 Task: Create in the project Whiteboard and in the Backlog issue 'Integrate a new push notification feature into an existing mobile application to increase user engagement and retention' a child issue 'Code optimization for low-latency image processing', and assign it to team member softage.2@softage.net.
Action: Mouse moved to (584, 350)
Screenshot: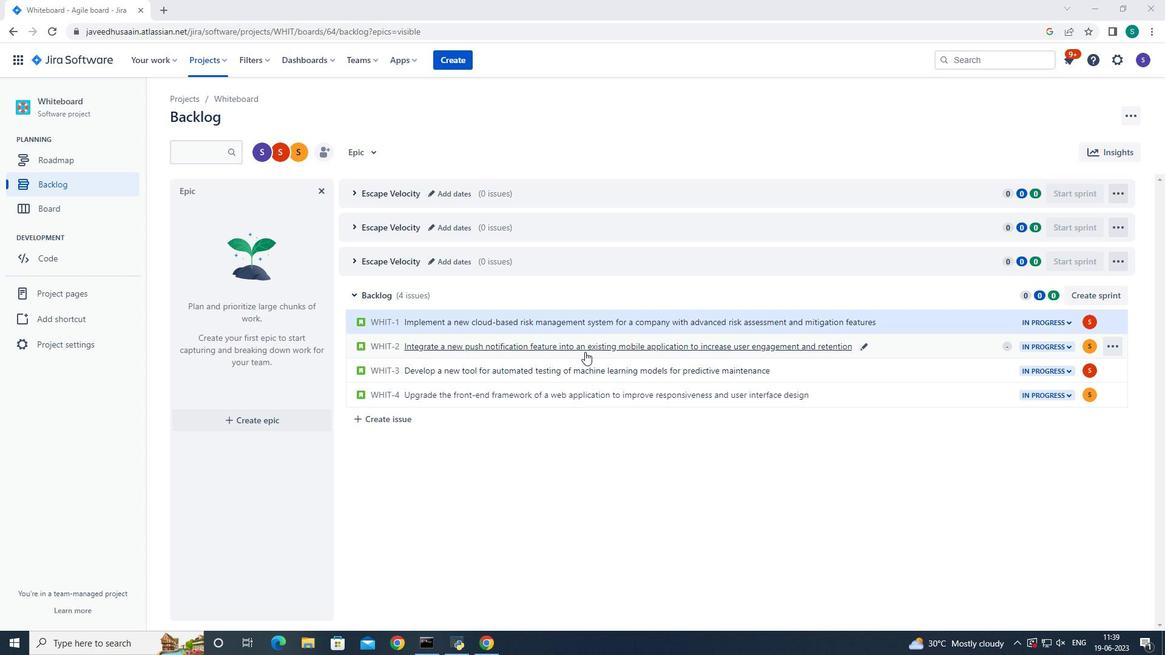 
Action: Mouse pressed left at (584, 350)
Screenshot: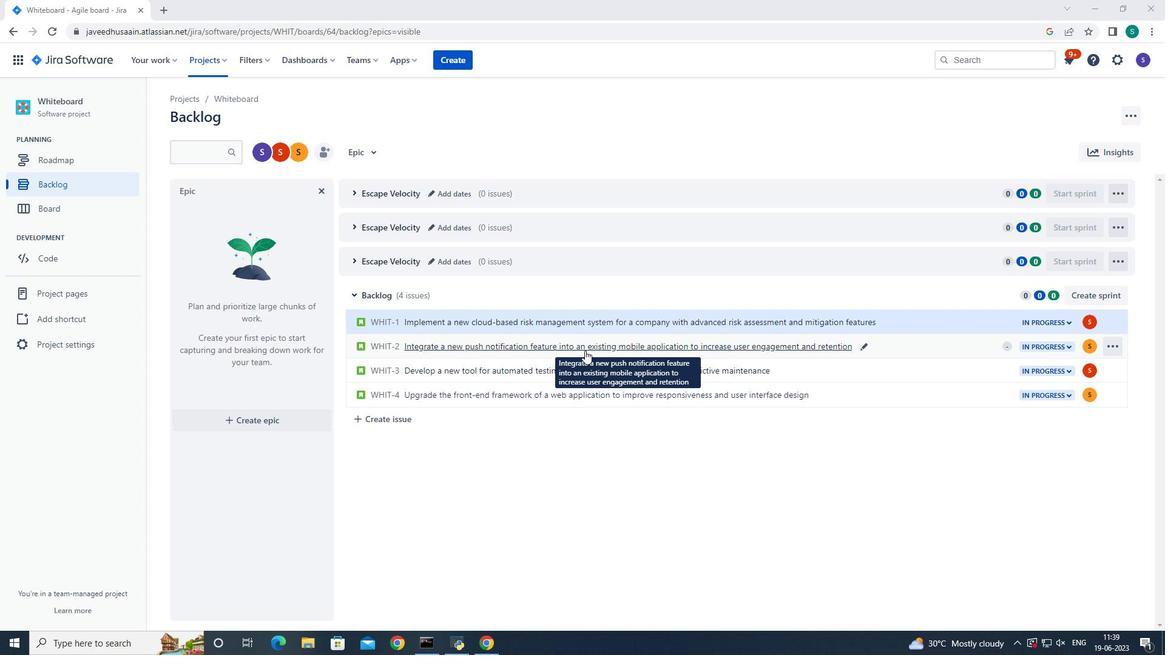 
Action: Mouse moved to (953, 292)
Screenshot: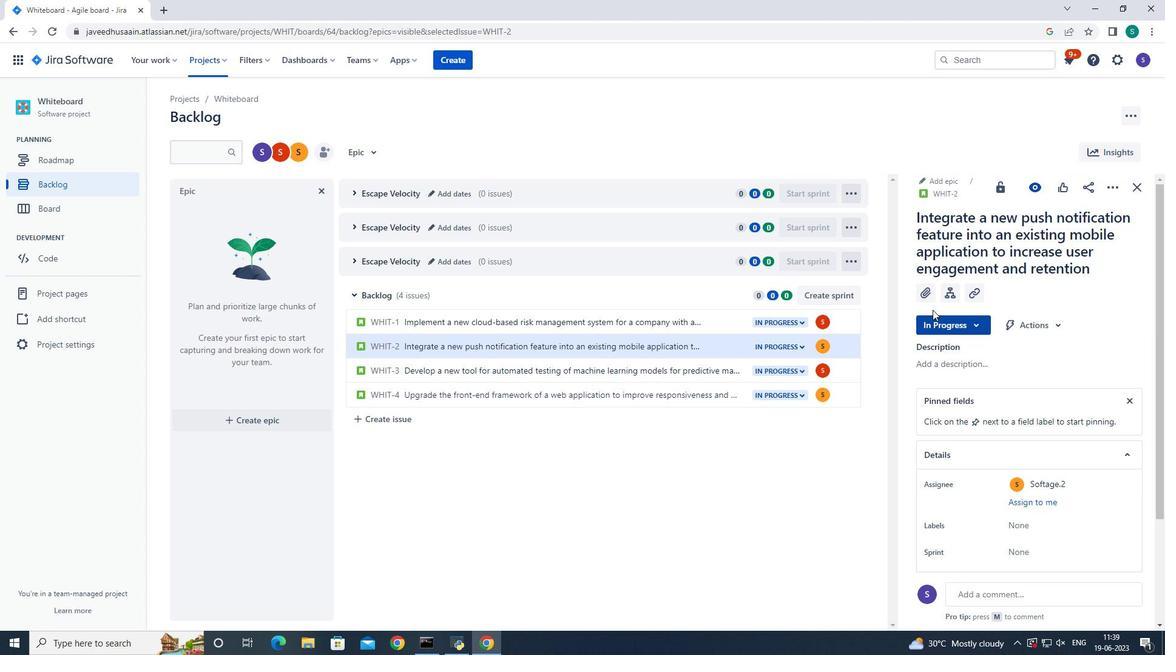 
Action: Mouse pressed left at (953, 292)
Screenshot: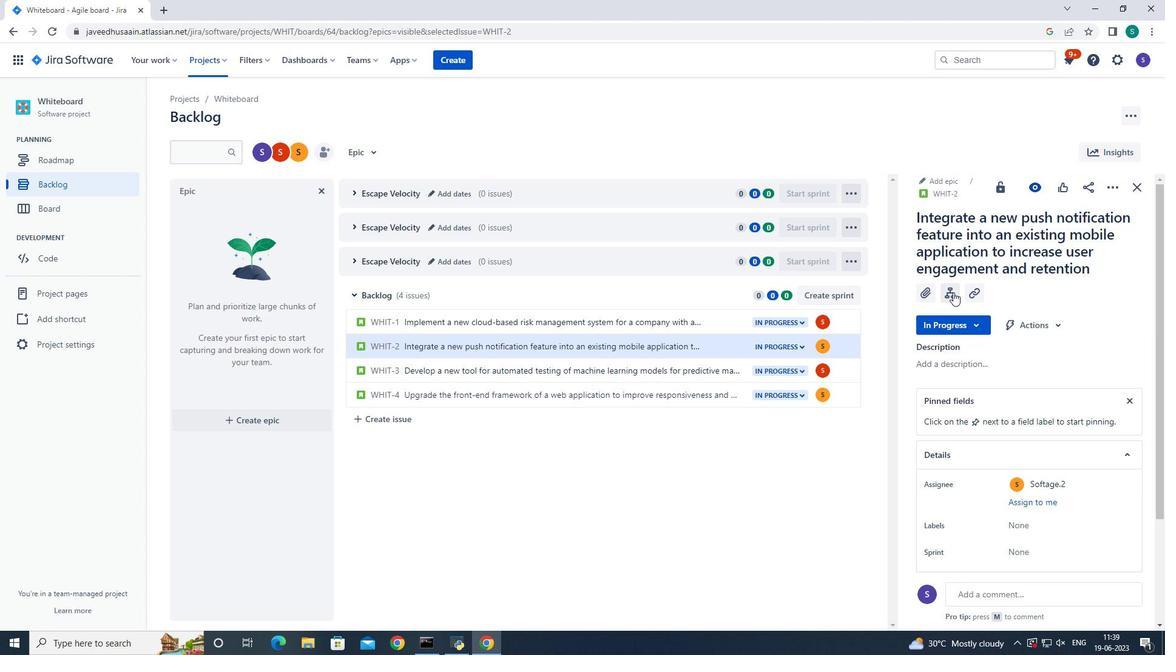 
Action: Mouse moved to (960, 392)
Screenshot: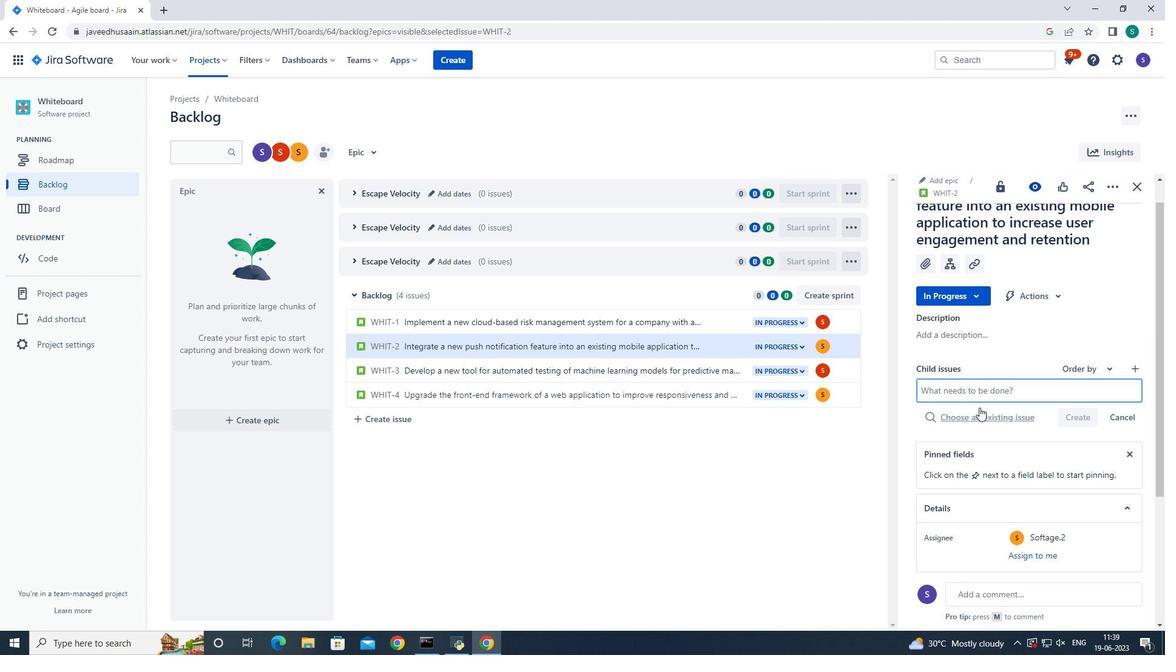 
Action: Mouse pressed left at (960, 392)
Screenshot: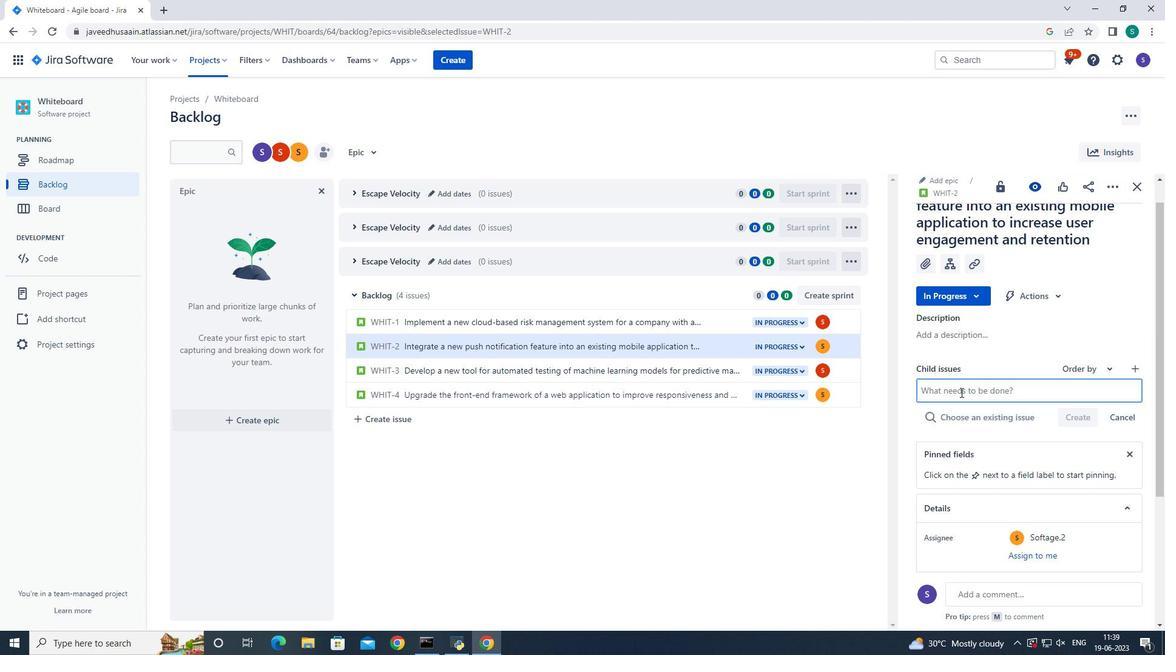 
Action: Key pressed <Key.shift>Code<Key.space><Key.shift><Key.shift><Key.shift><Key.shift>Optimization<Key.space>for<Key.space>low-latency<Key.space>image<Key.space>processing
Screenshot: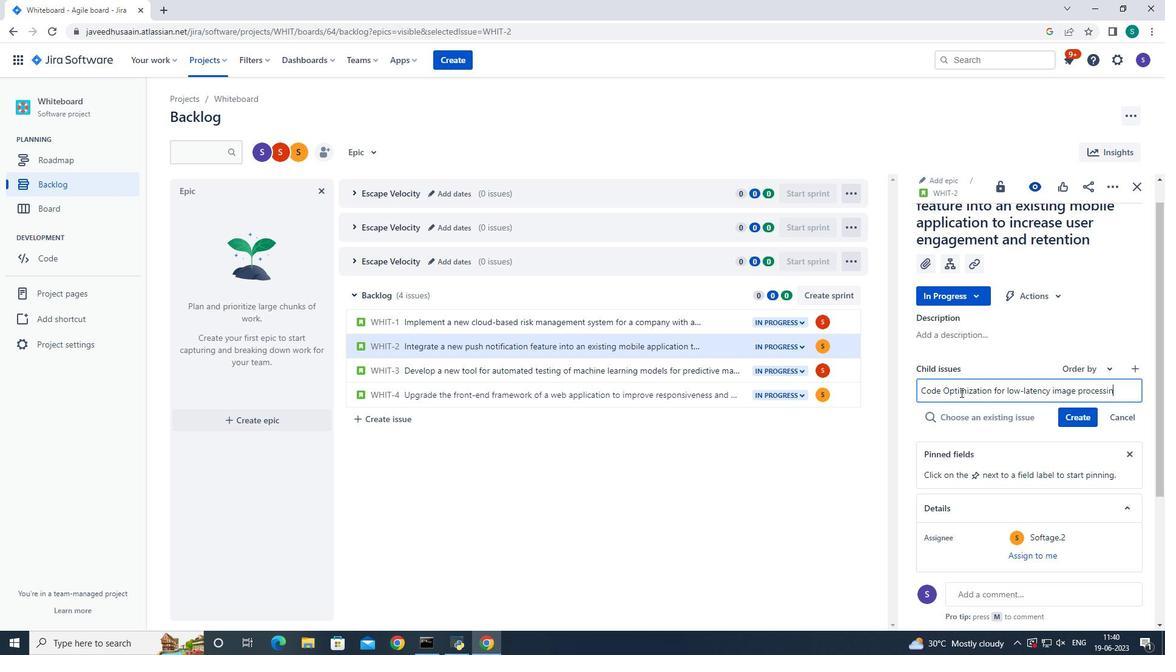 
Action: Mouse moved to (1060, 411)
Screenshot: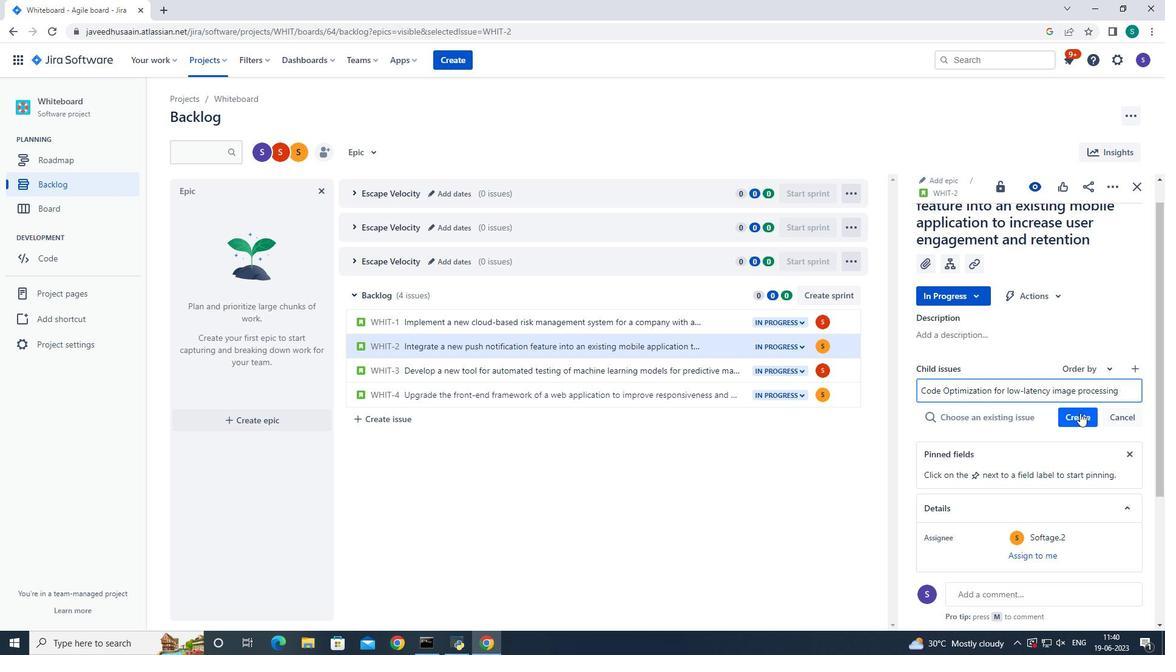 
Action: Mouse pressed left at (1060, 411)
Screenshot: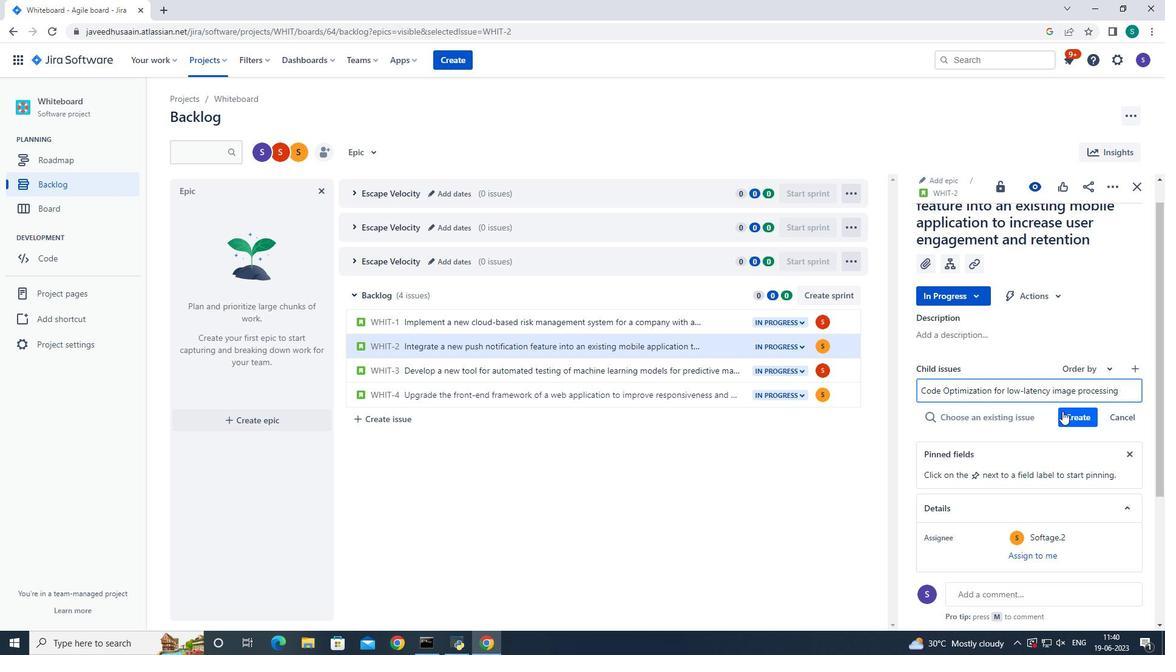 
Action: Mouse moved to (1088, 397)
Screenshot: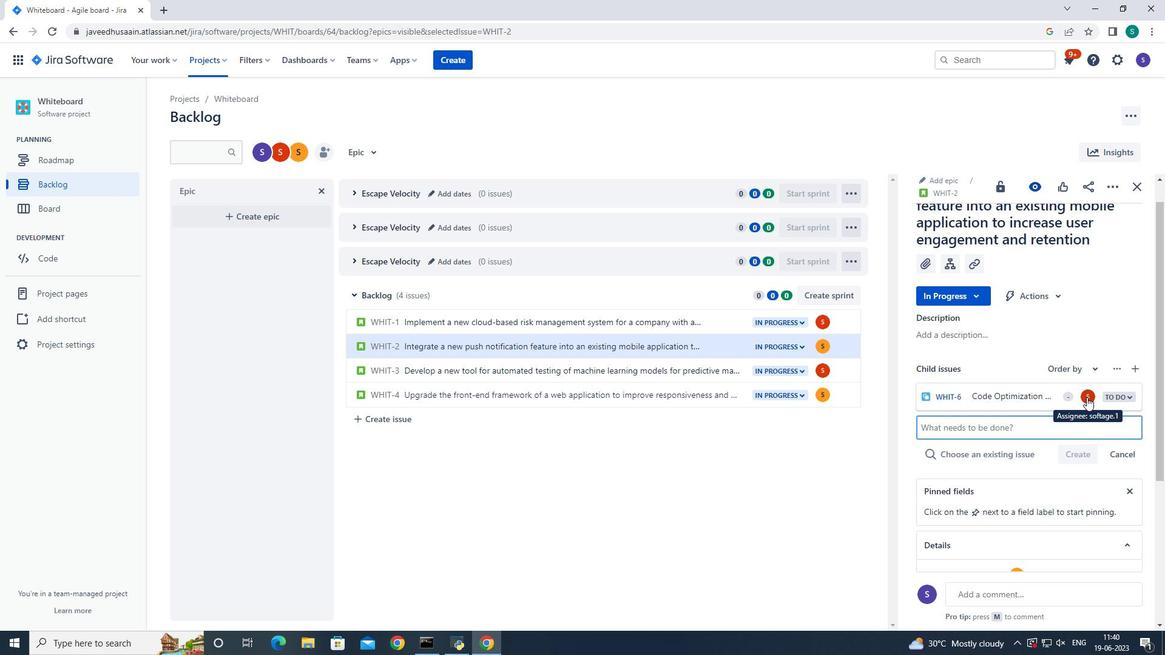 
Action: Mouse pressed left at (1088, 397)
Screenshot: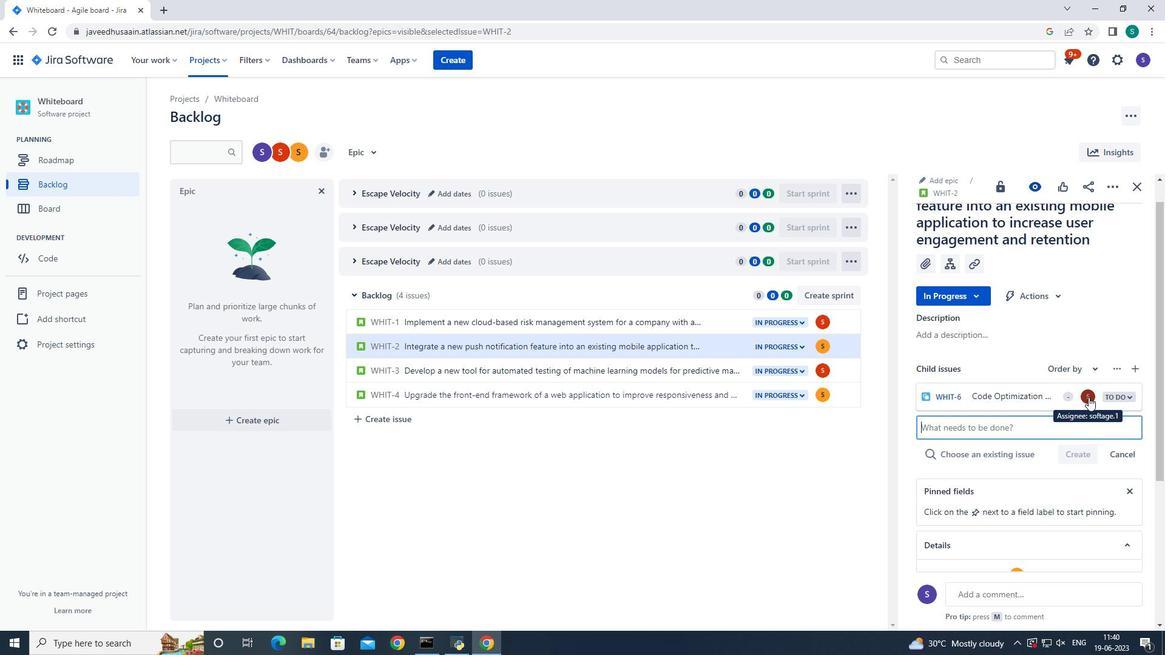 
Action: Mouse moved to (1060, 395)
Screenshot: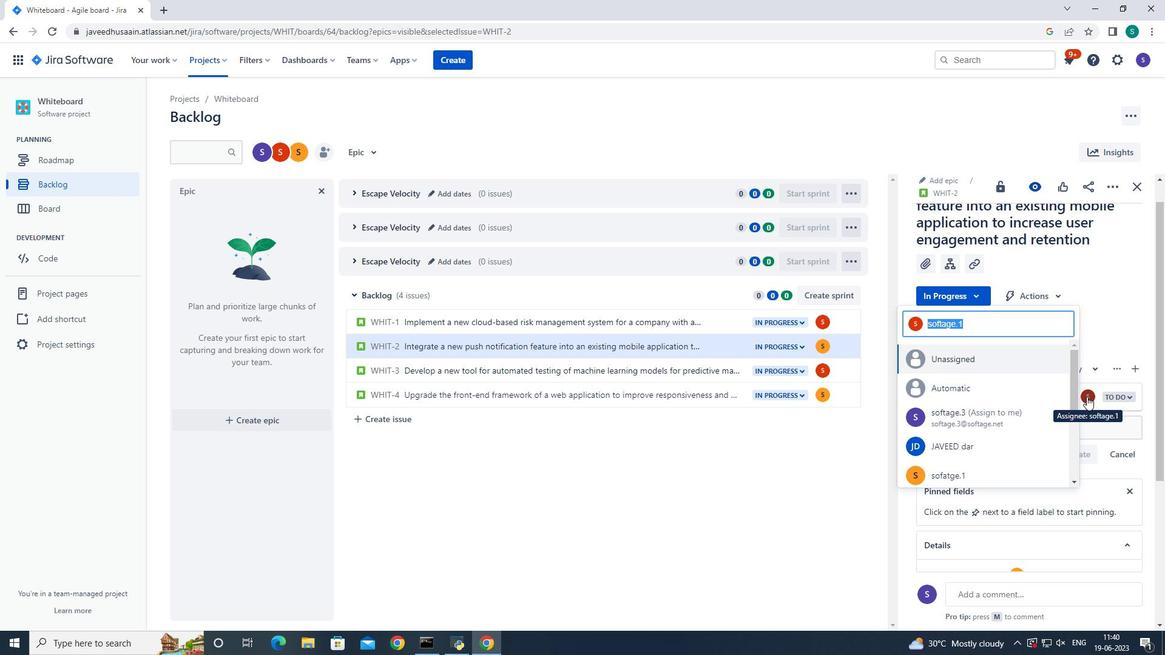 
Action: Key pressed <Key.backspace>softage.2<Key.shift>@softage.net
Screenshot: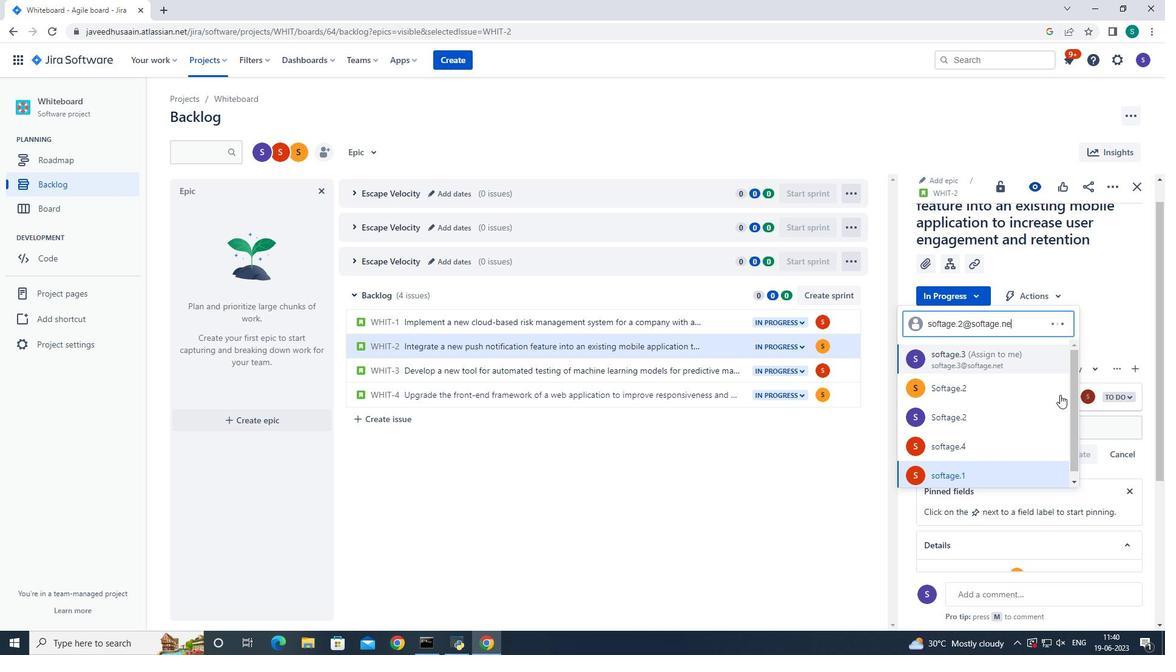 
Action: Mouse moved to (976, 395)
Screenshot: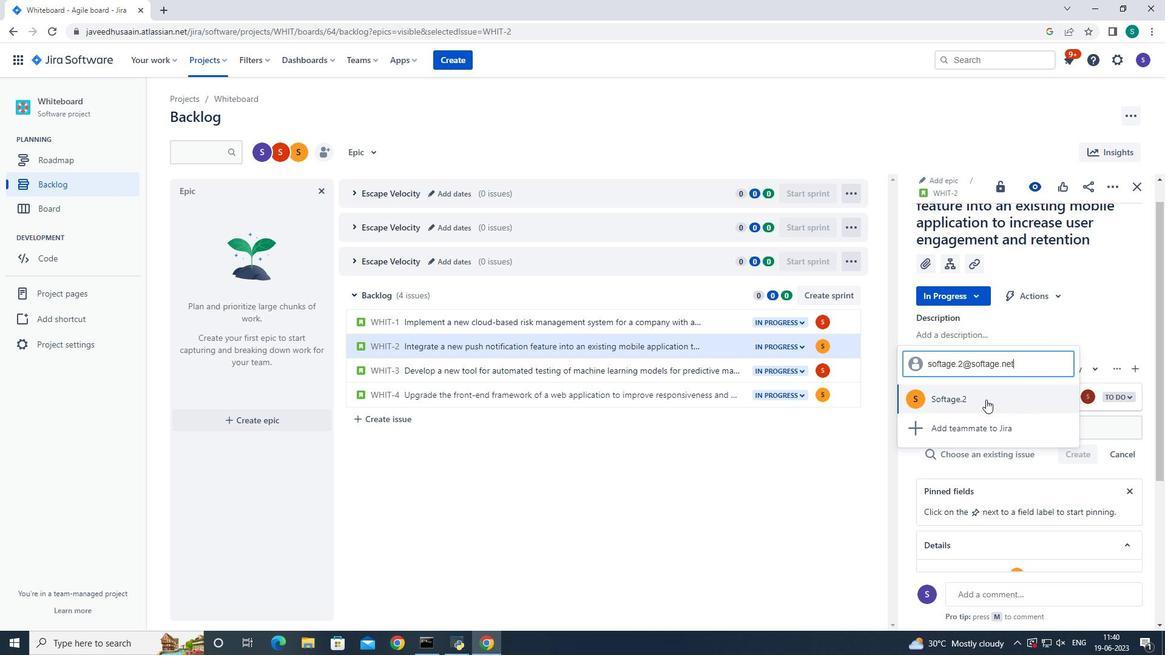 
Action: Mouse pressed left at (976, 395)
Screenshot: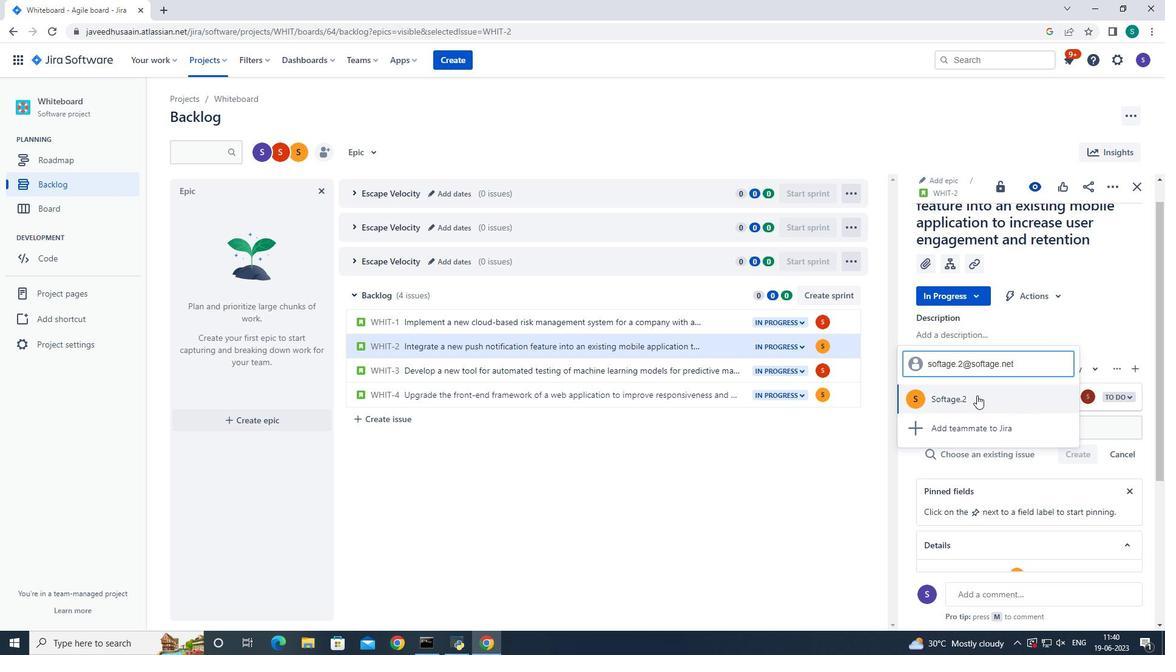 
